 Task: Move the task Create a new online platform for online insurance services to the section To-Do in the project AmplifyHQ and sort the tasks in the project by Assignee in Ascending order
Action: Mouse moved to (66, 268)
Screenshot: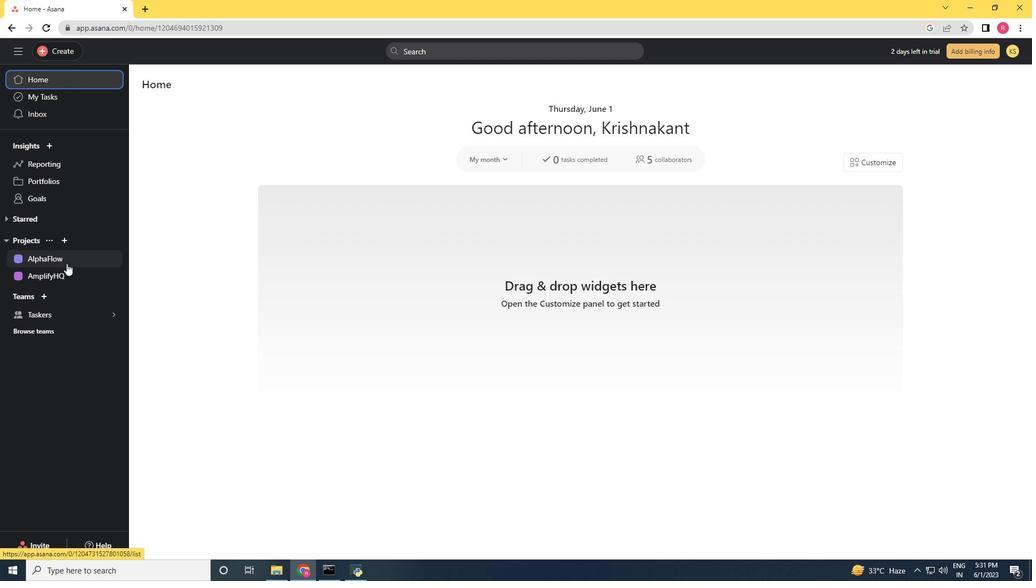 
Action: Mouse pressed left at (66, 268)
Screenshot: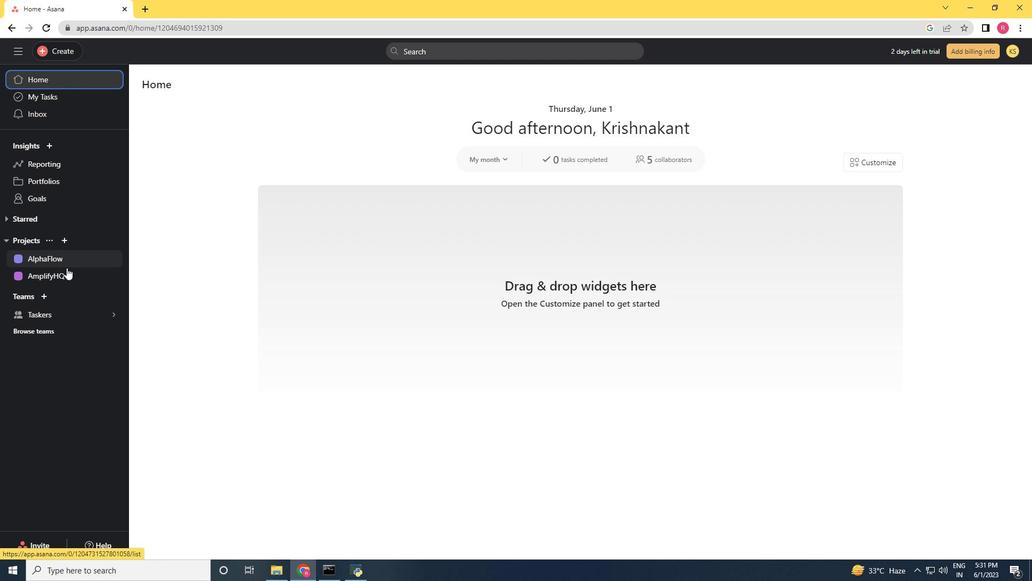 
Action: Mouse moved to (651, 220)
Screenshot: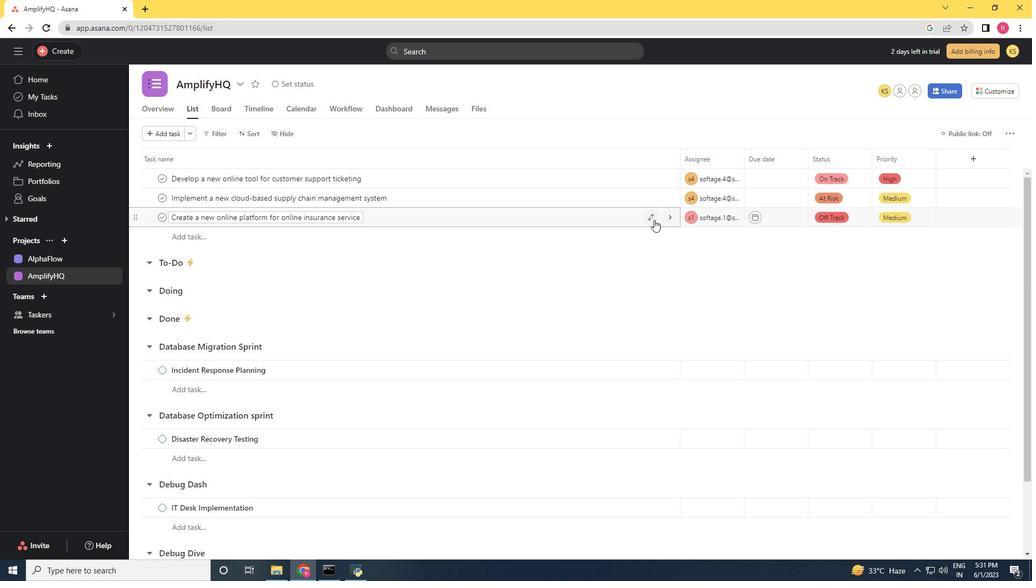 
Action: Mouse pressed left at (651, 220)
Screenshot: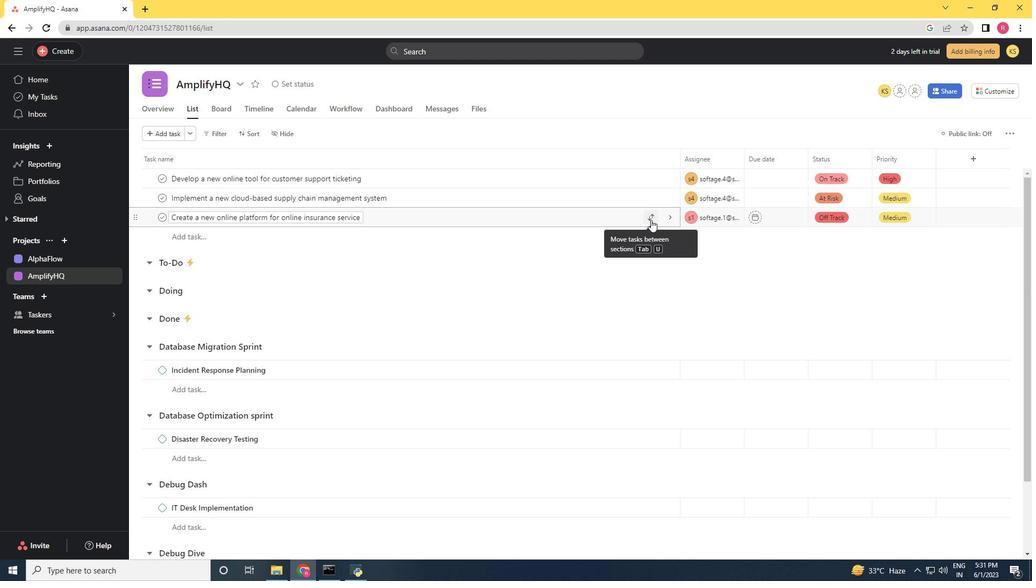 
Action: Mouse moved to (585, 278)
Screenshot: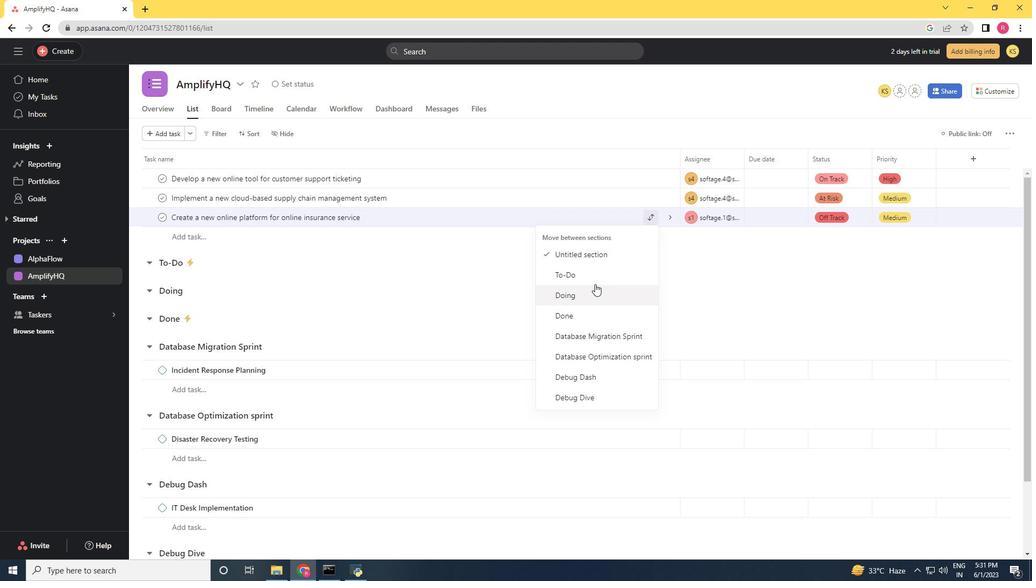 
Action: Mouse pressed left at (585, 278)
Screenshot: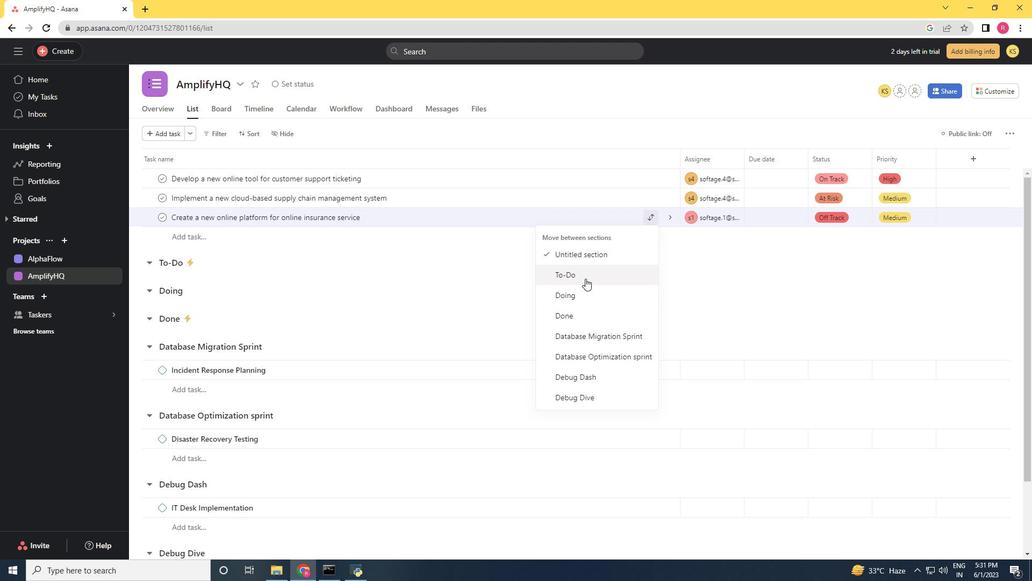 
Action: Mouse moved to (344, 393)
Screenshot: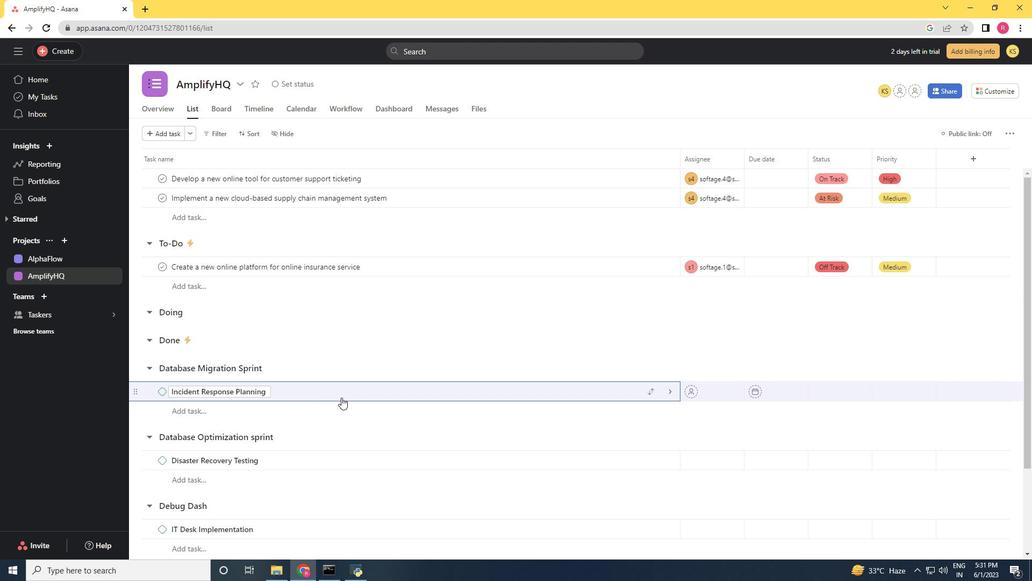 
Action: Mouse pressed left at (344, 393)
Screenshot: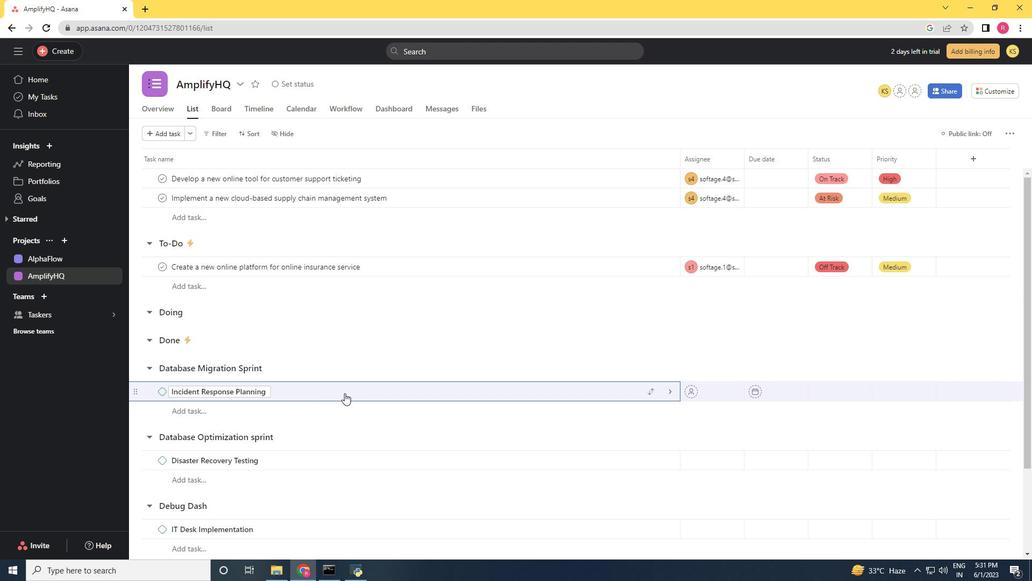 
Action: Mouse moved to (798, 429)
Screenshot: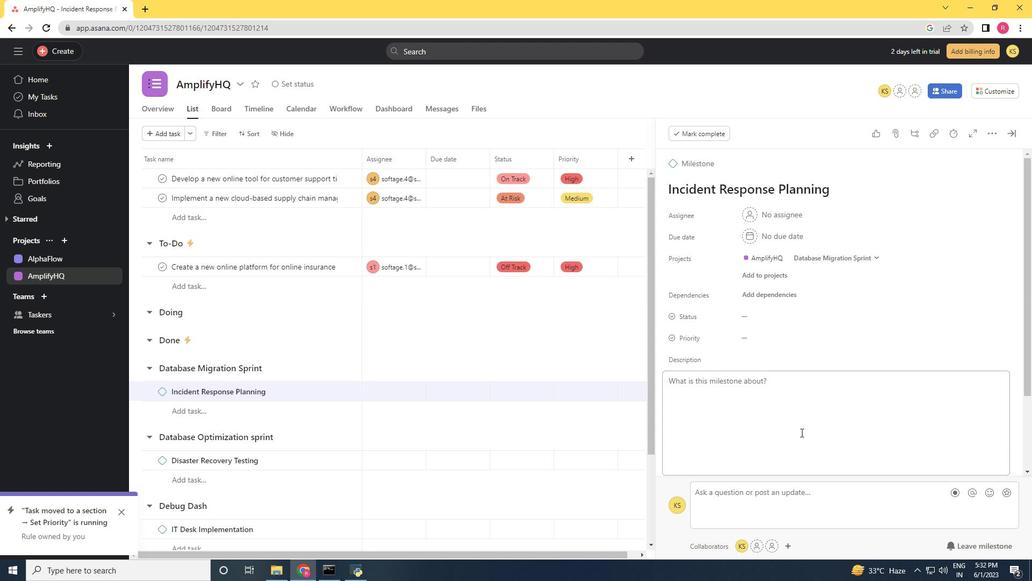 
Action: Mouse scrolled (798, 429) with delta (0, 0)
Screenshot: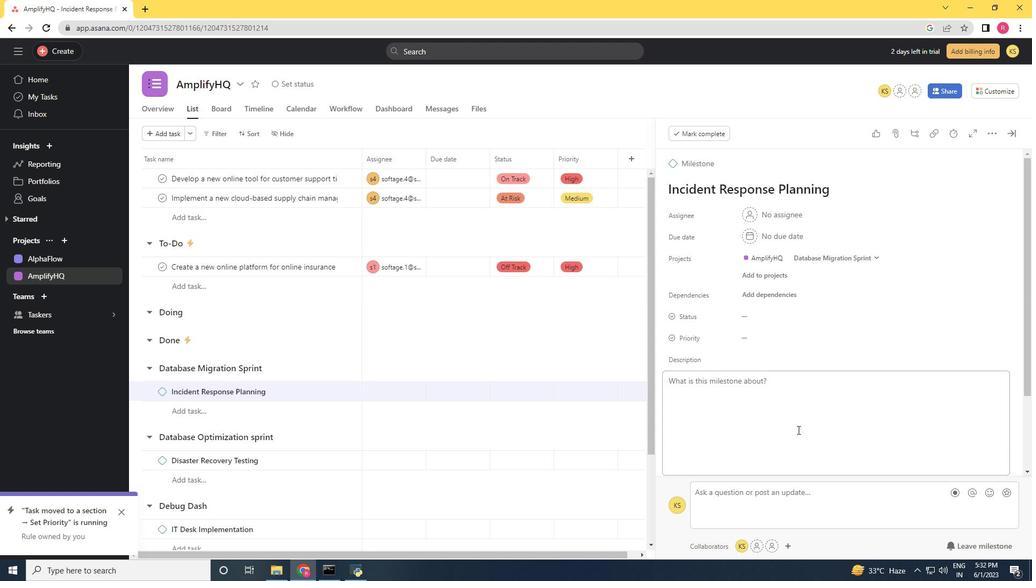 
Action: Mouse moved to (1010, 136)
Screenshot: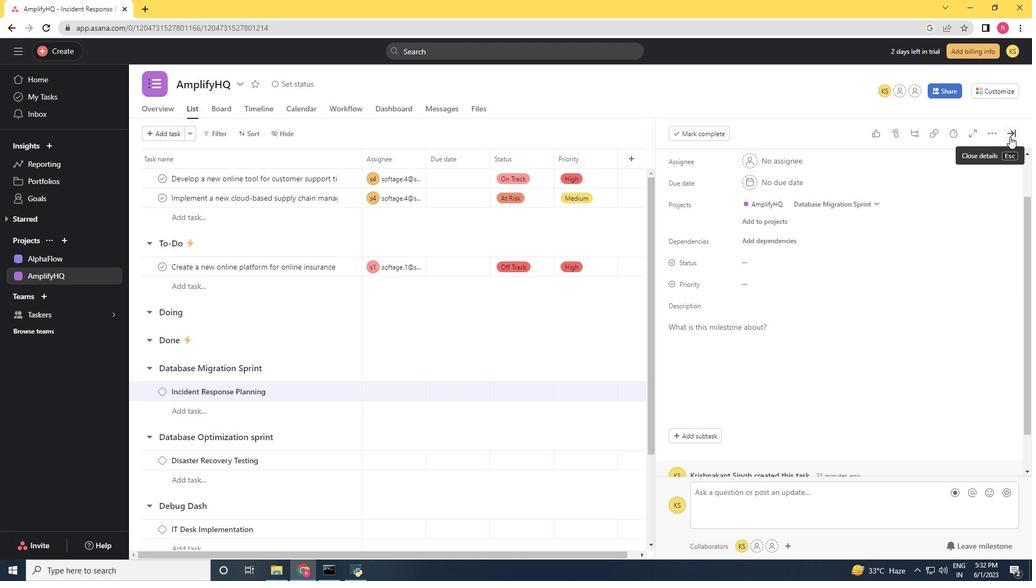
Action: Mouse pressed left at (1010, 136)
Screenshot: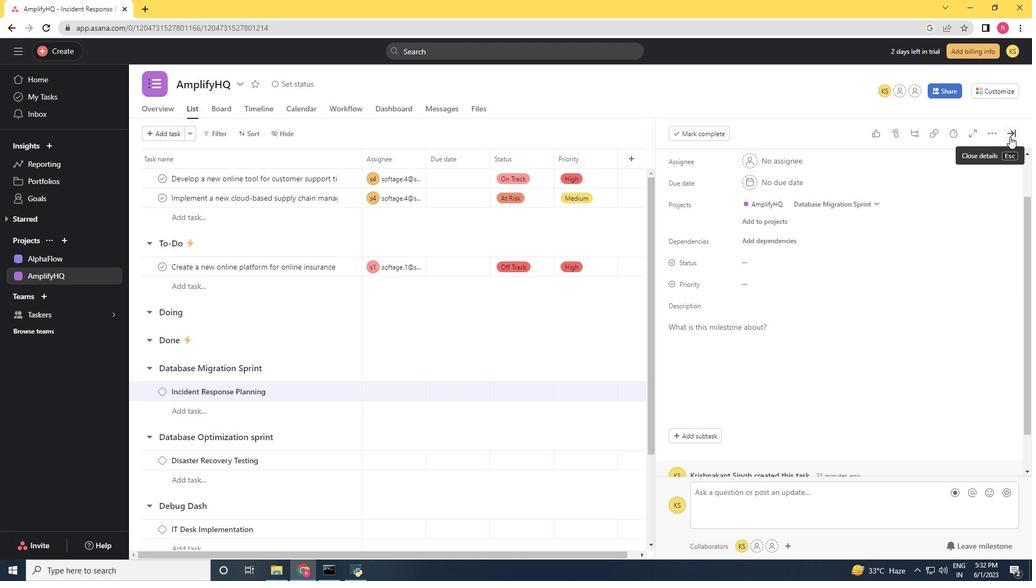 
Action: Mouse moved to (654, 392)
Screenshot: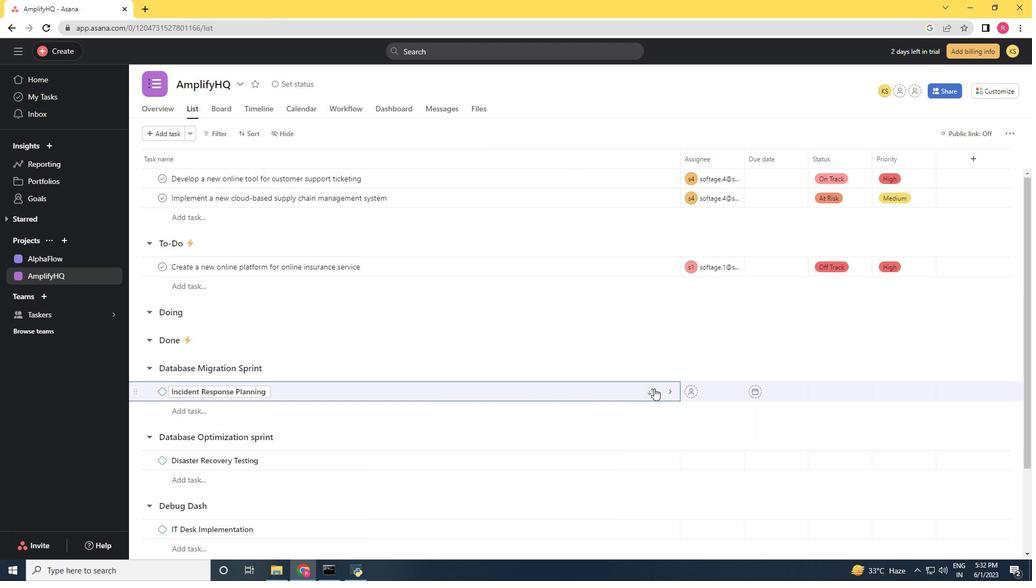 
Action: Mouse pressed left at (654, 392)
Screenshot: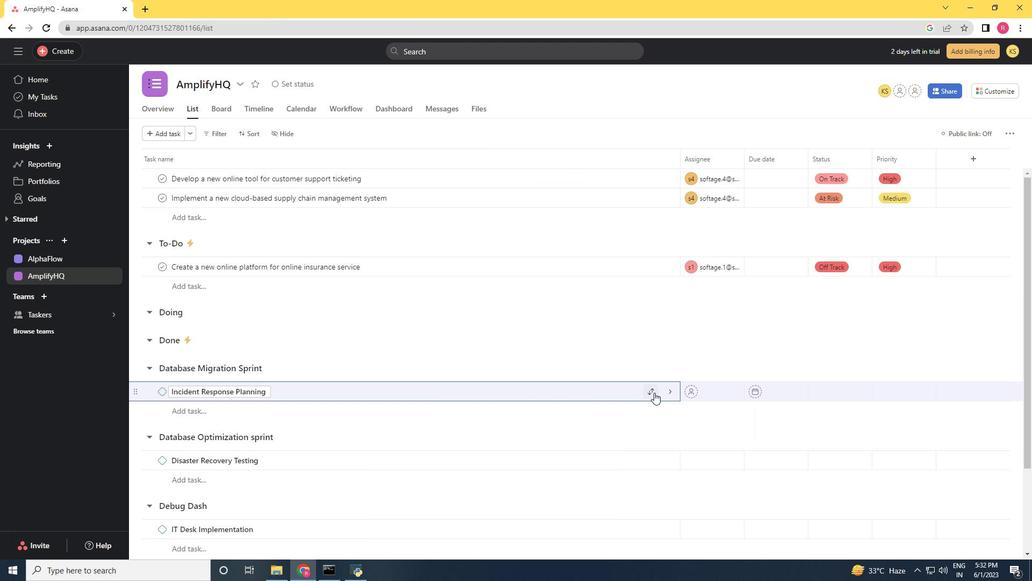 
Action: Mouse moved to (566, 249)
Screenshot: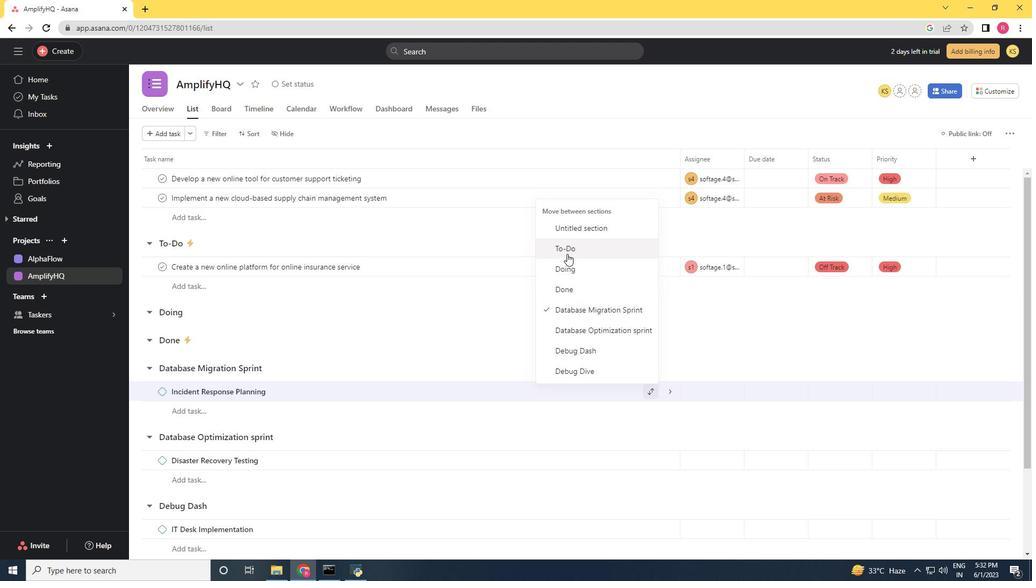 
Action: Mouse pressed left at (566, 249)
Screenshot: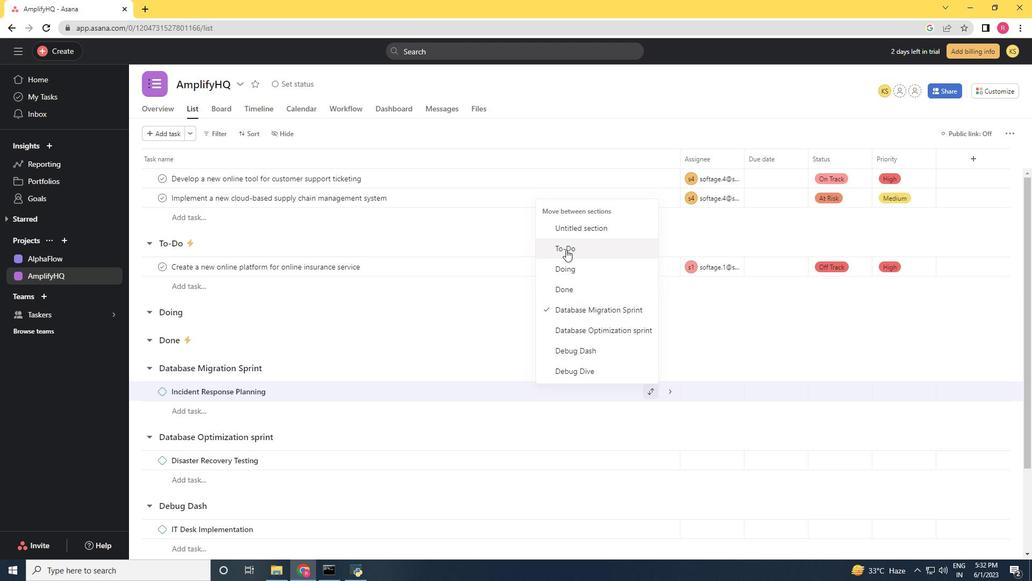 
Action: Mouse moved to (248, 135)
Screenshot: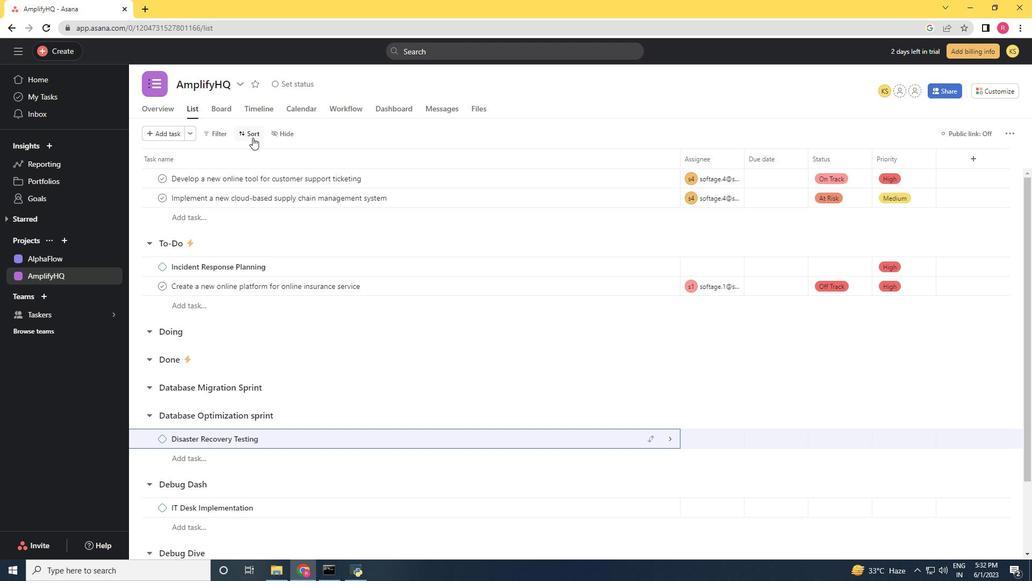 
Action: Mouse pressed left at (248, 135)
Screenshot: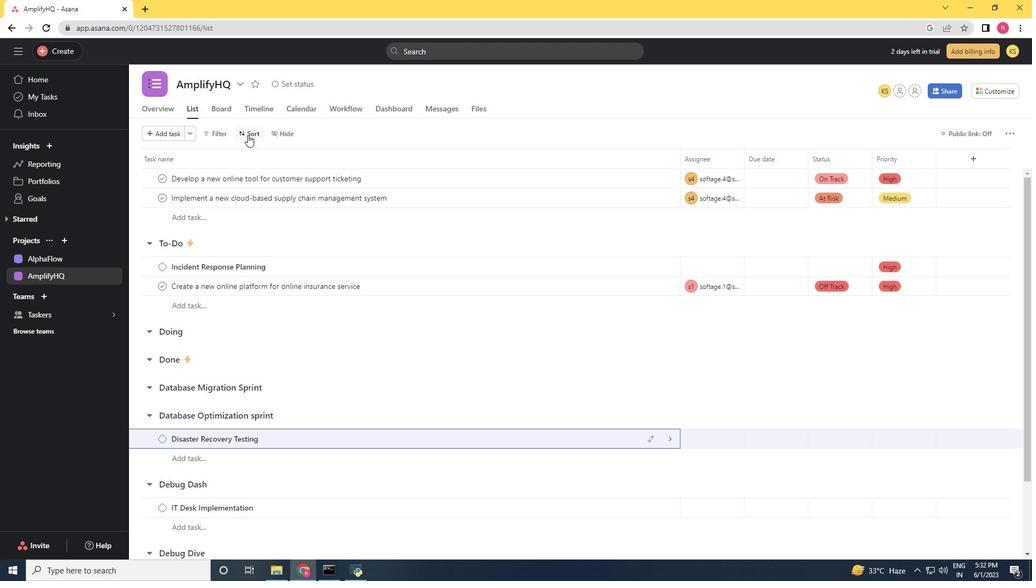 
Action: Mouse moved to (491, 287)
Screenshot: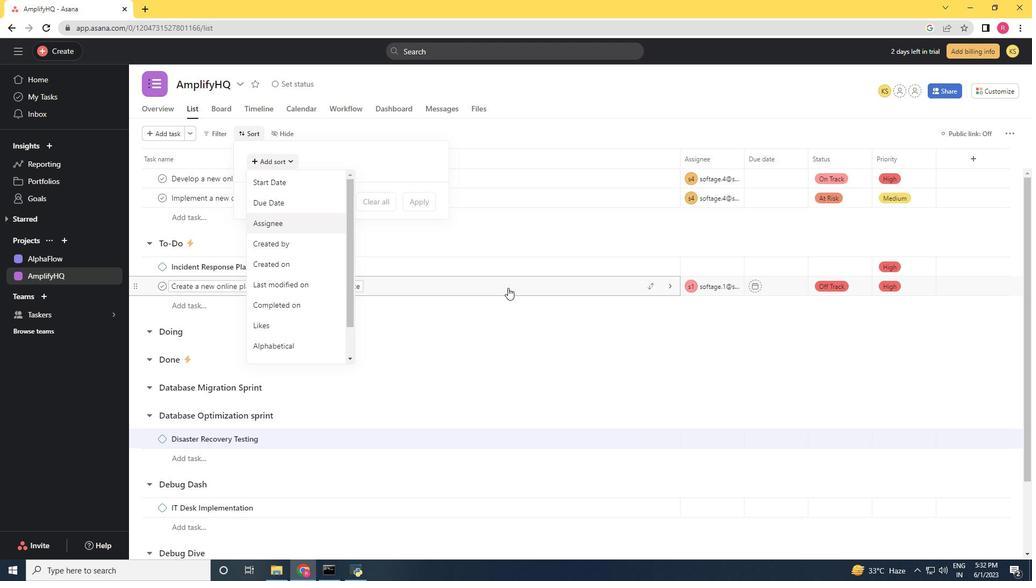 
Action: Mouse pressed left at (491, 287)
Screenshot: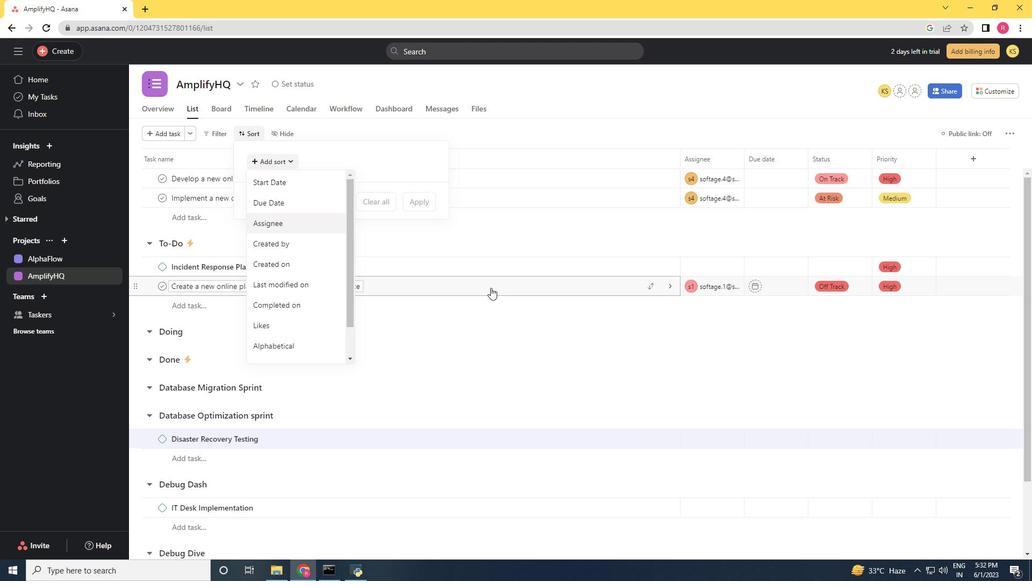 
Action: Mouse moved to (490, 287)
Screenshot: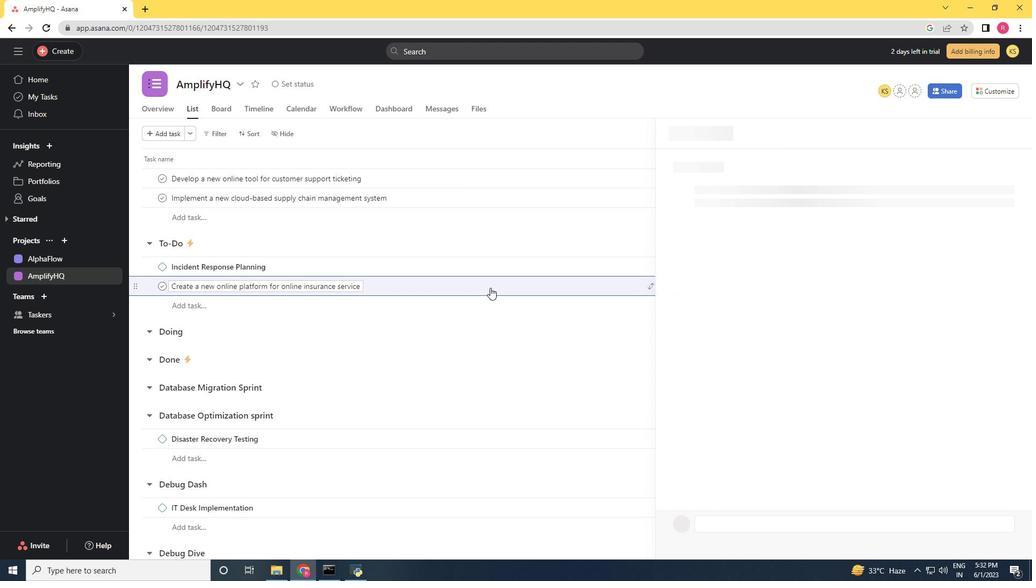
Action: Mouse pressed right at (490, 287)
Screenshot: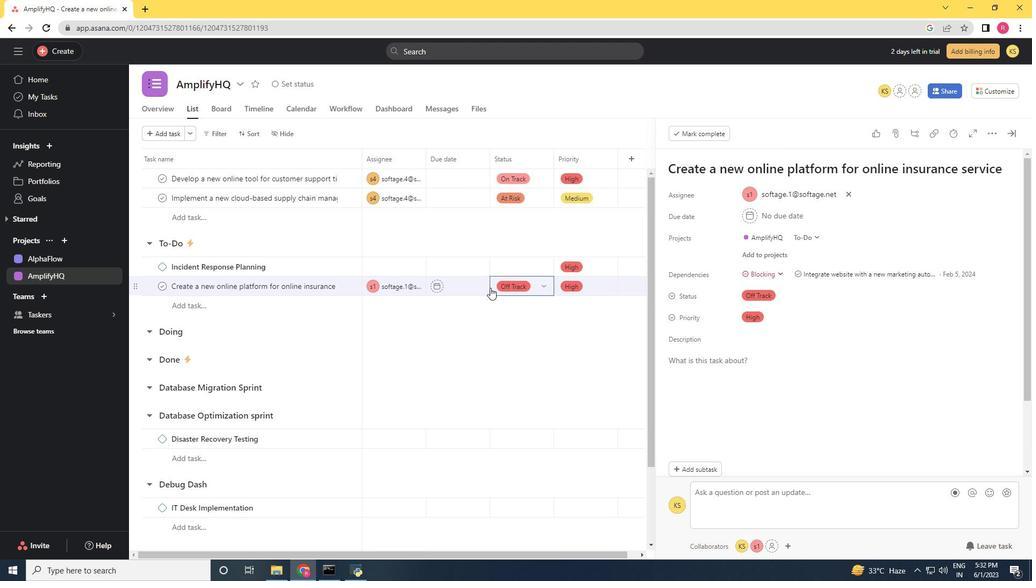 
Action: Mouse moved to (1015, 134)
Screenshot: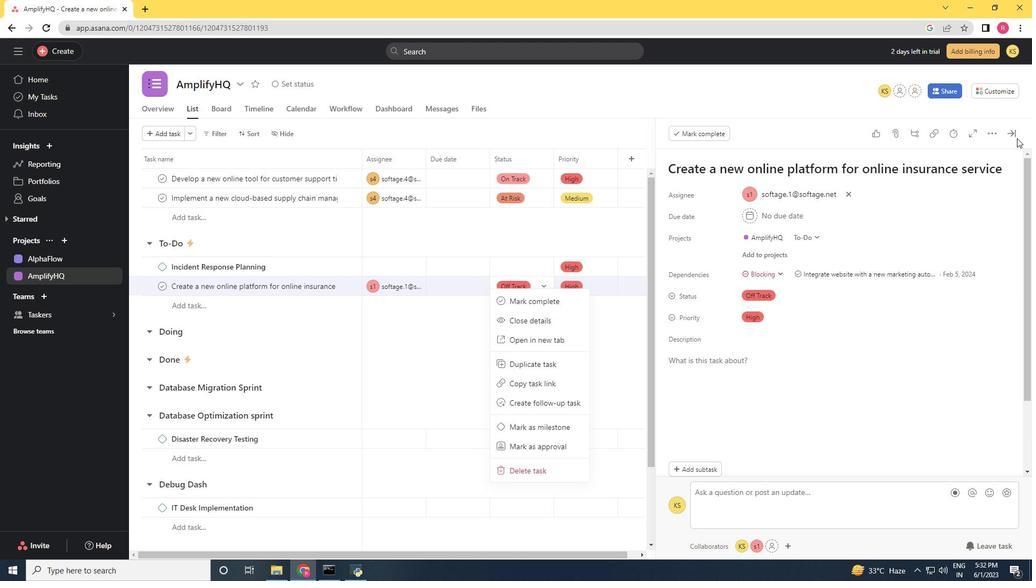 
Action: Mouse pressed left at (1015, 134)
Screenshot: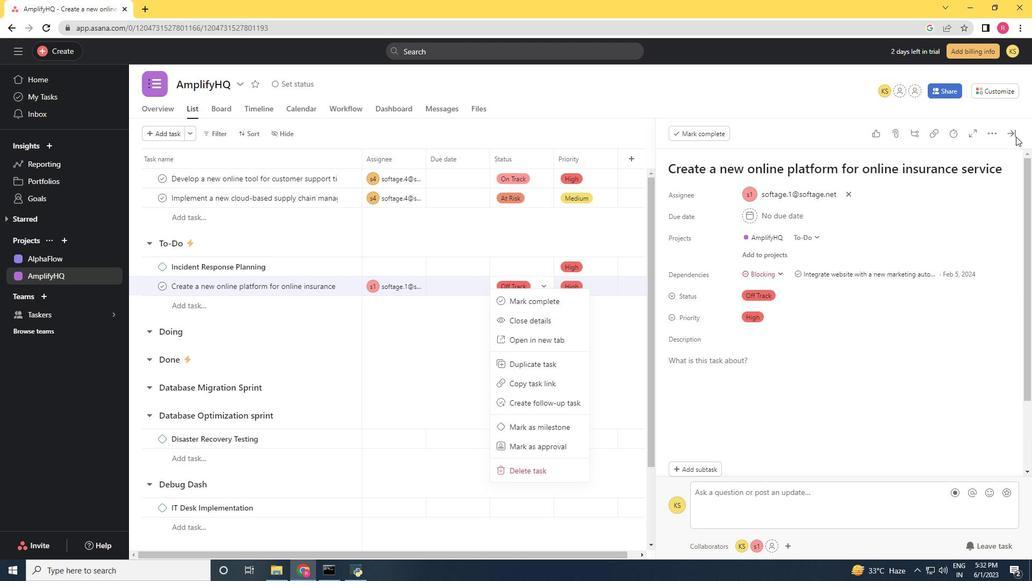 
Action: Mouse moved to (1010, 132)
Screenshot: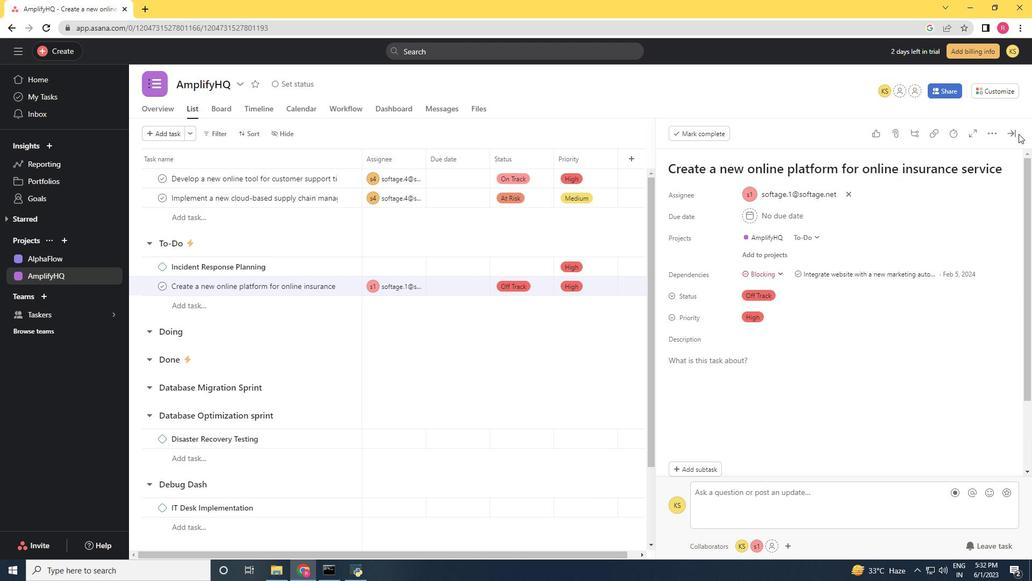 
Action: Mouse pressed left at (1010, 132)
Screenshot: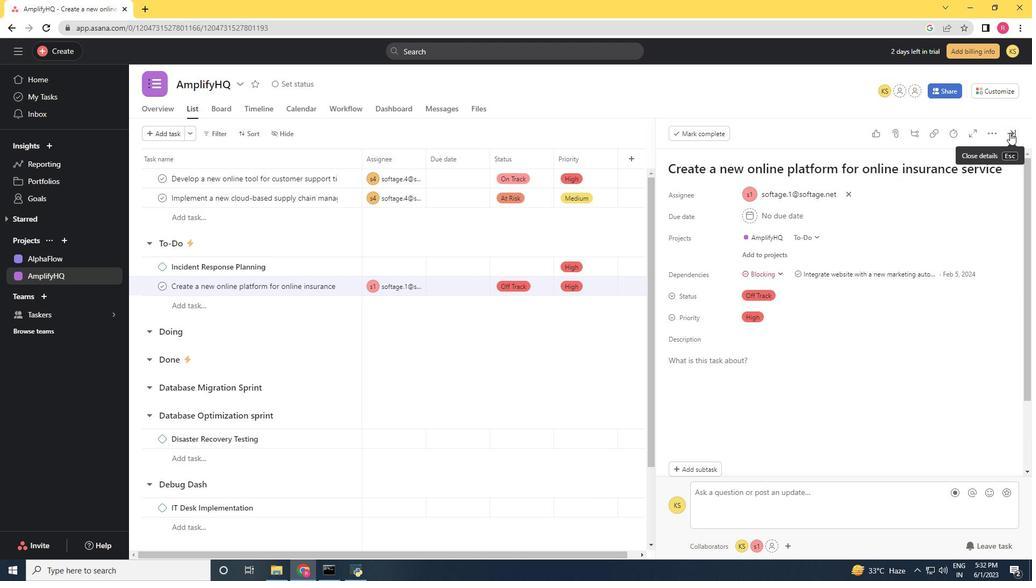 
Action: Mouse moved to (437, 287)
Screenshot: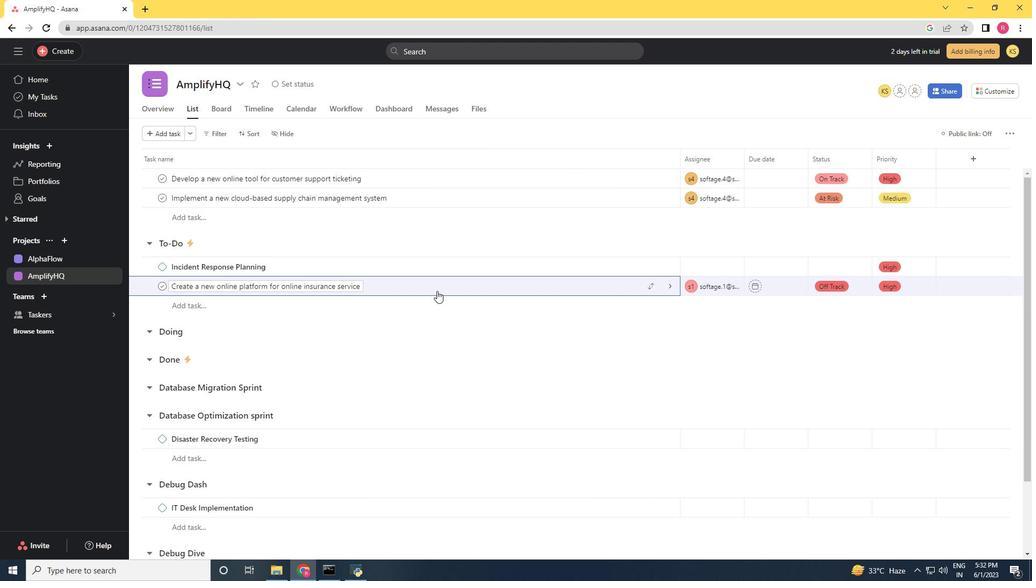 
Action: Mouse pressed right at (437, 287)
Screenshot: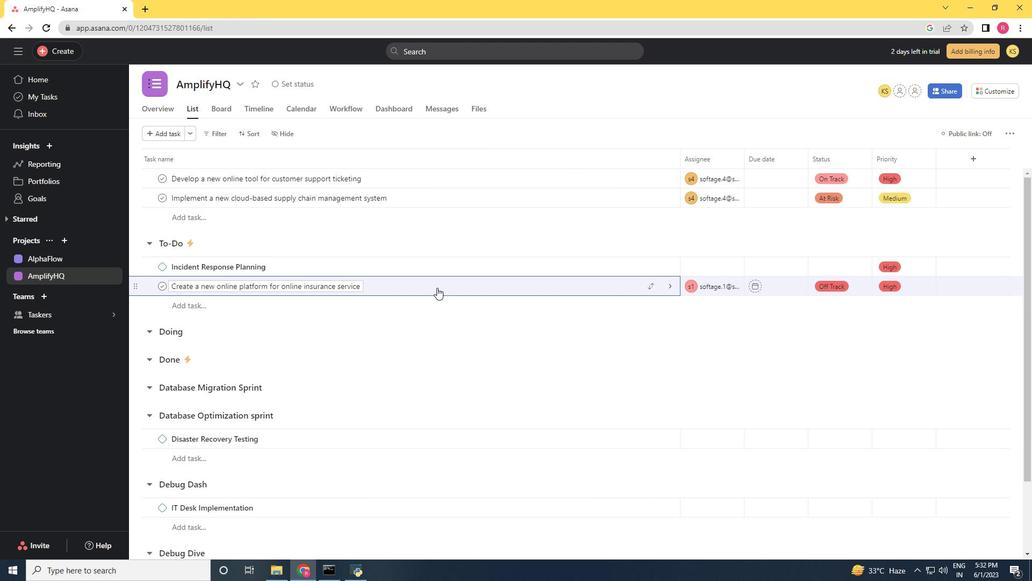 
Action: Mouse moved to (478, 197)
Screenshot: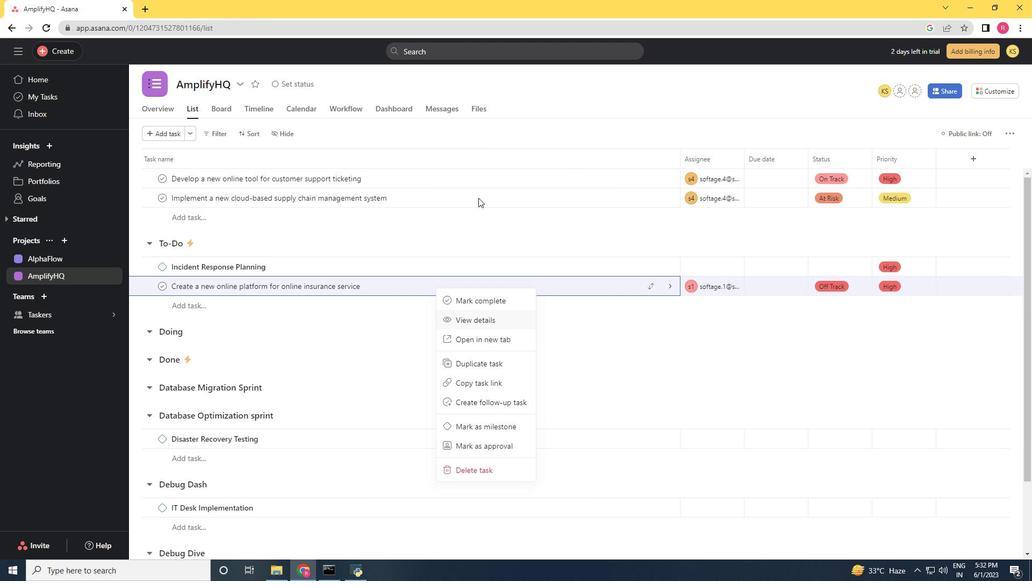 
Action: Mouse pressed left at (478, 197)
Screenshot: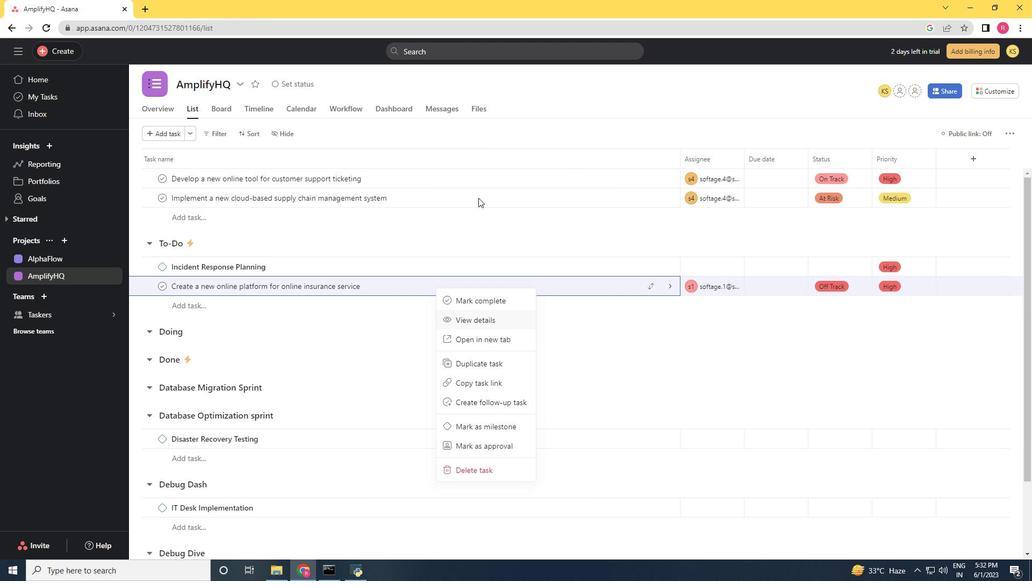 
Action: Mouse moved to (653, 285)
Screenshot: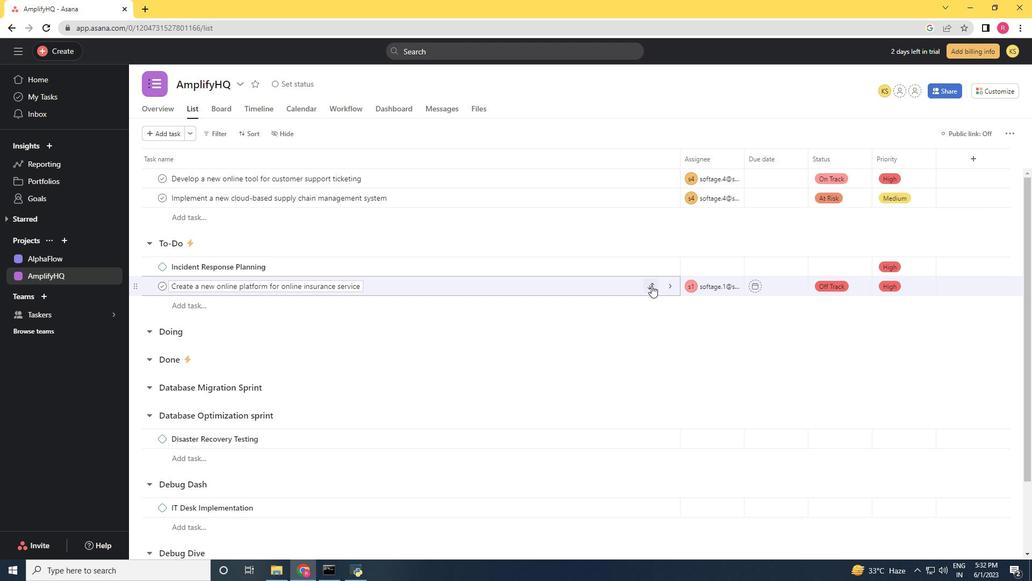 
Action: Mouse pressed left at (653, 285)
Screenshot: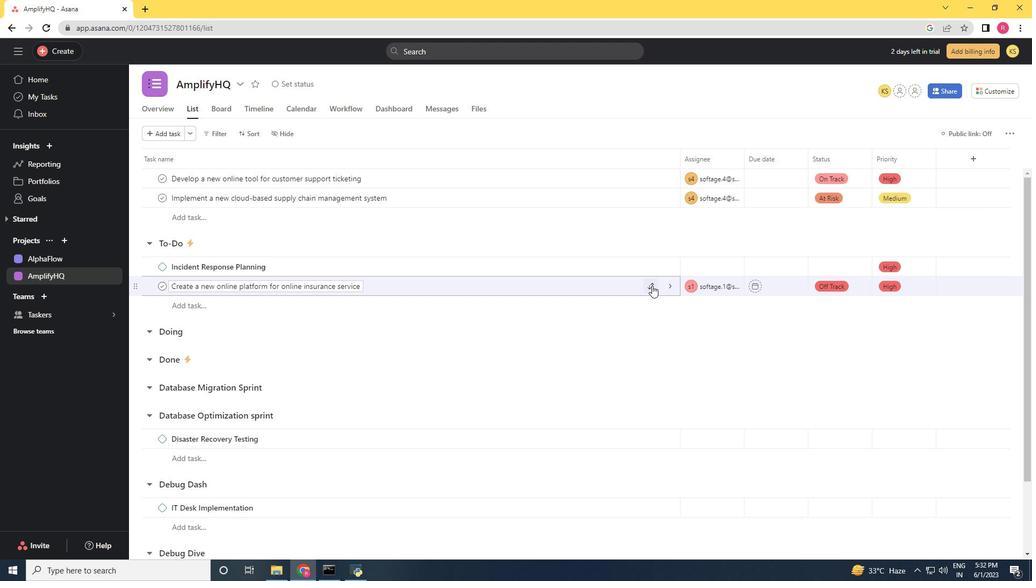 
Action: Mouse moved to (575, 346)
Screenshot: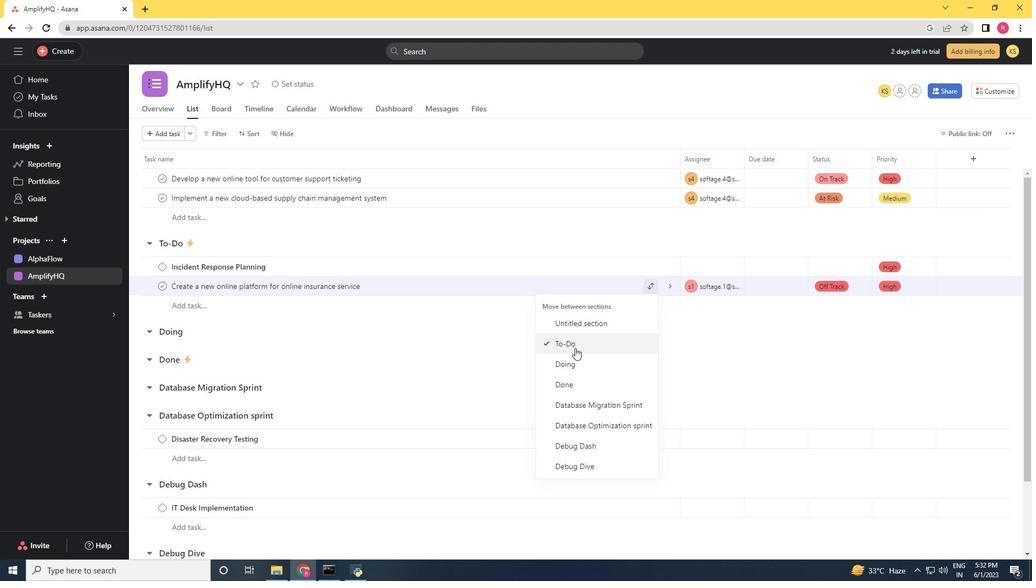 
Action: Mouse pressed left at (575, 346)
Screenshot: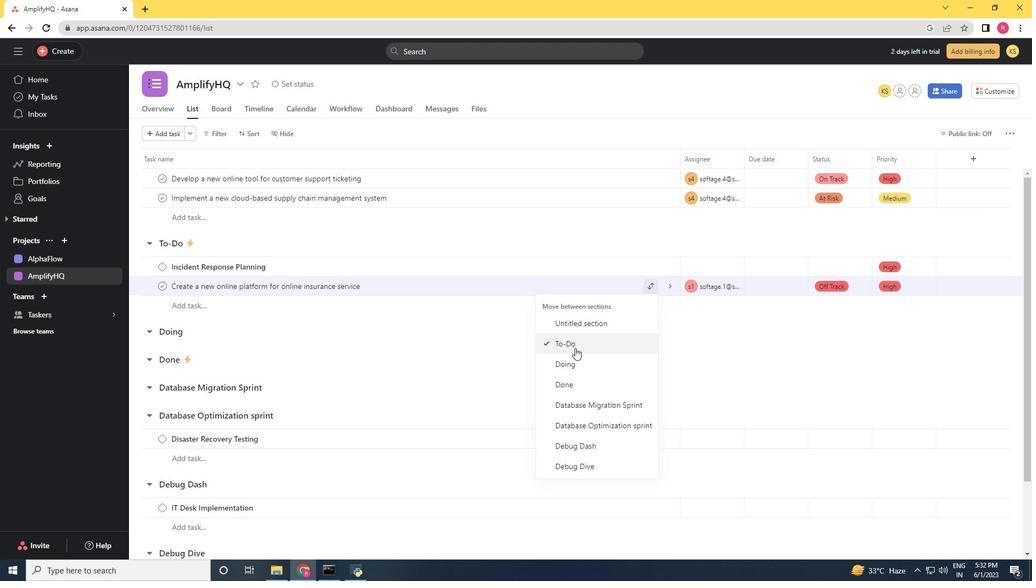 
Action: Mouse moved to (250, 134)
Screenshot: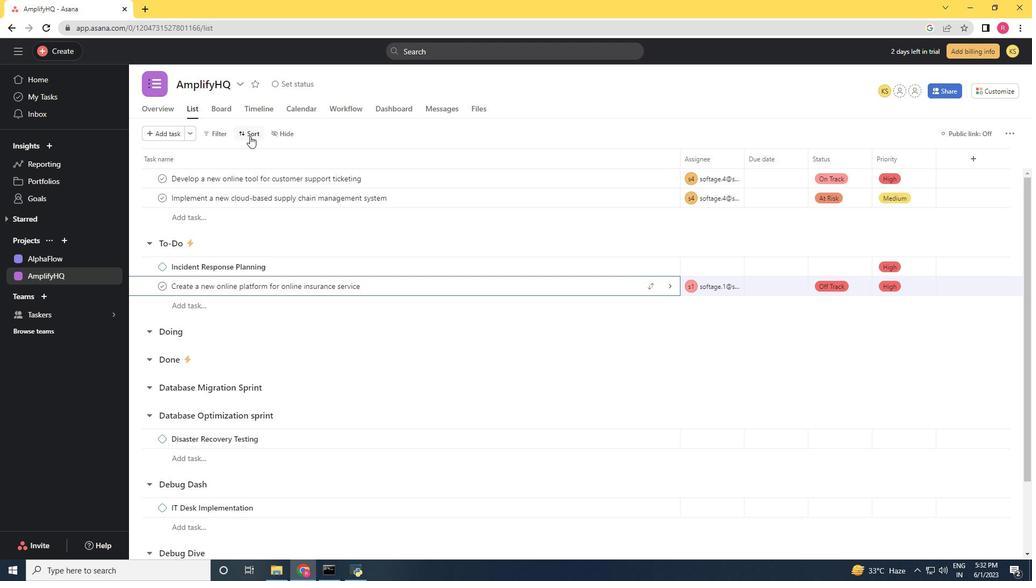 
Action: Mouse pressed left at (250, 134)
Screenshot: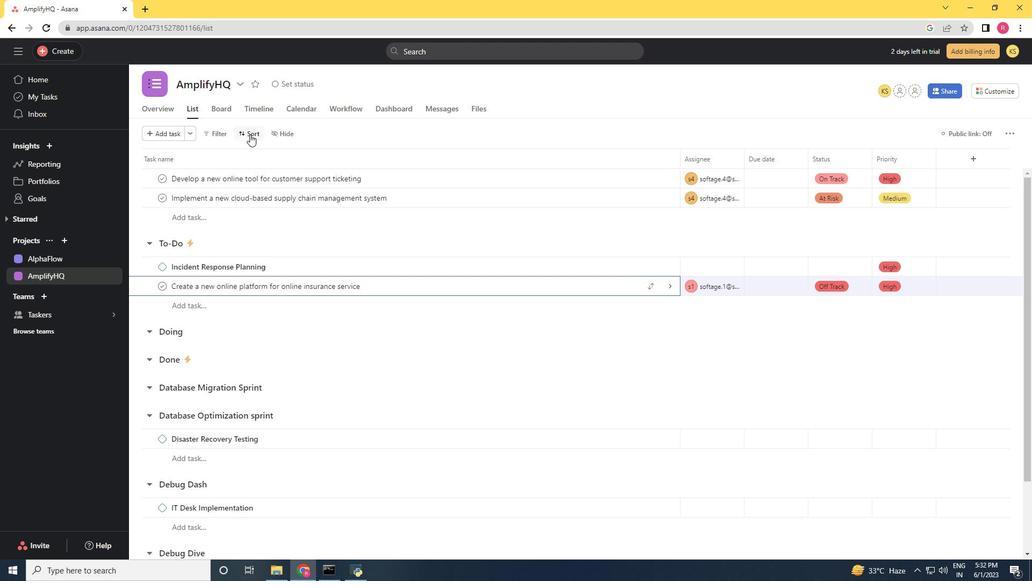 
Action: Mouse moved to (286, 229)
Screenshot: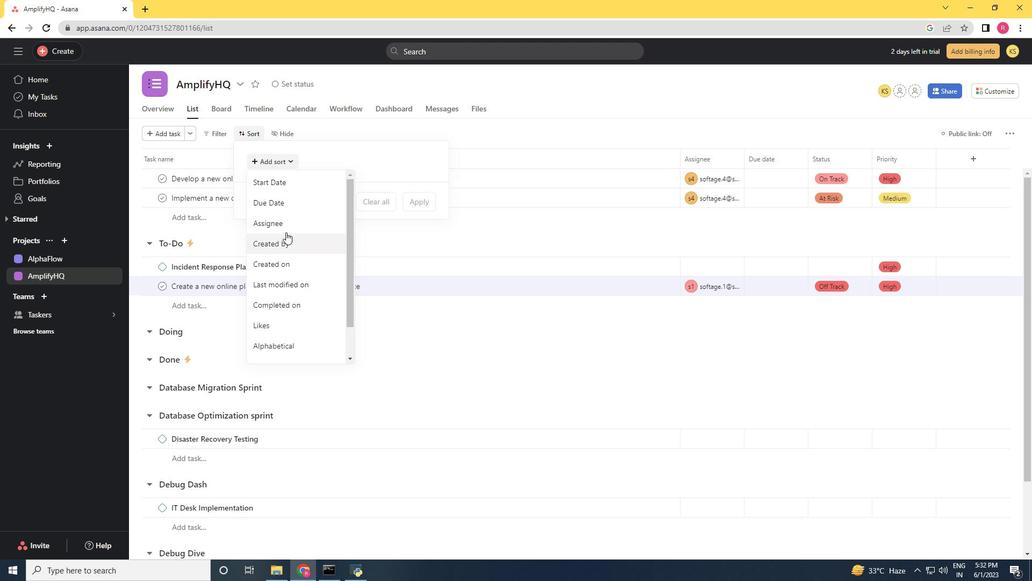
Action: Mouse pressed left at (286, 229)
Screenshot: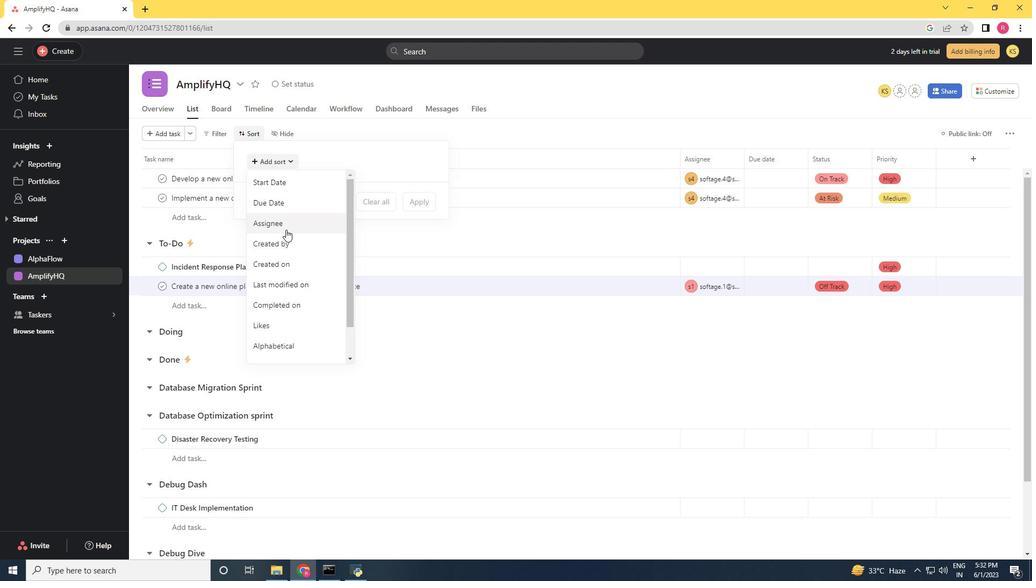 
Action: Mouse moved to (296, 177)
Screenshot: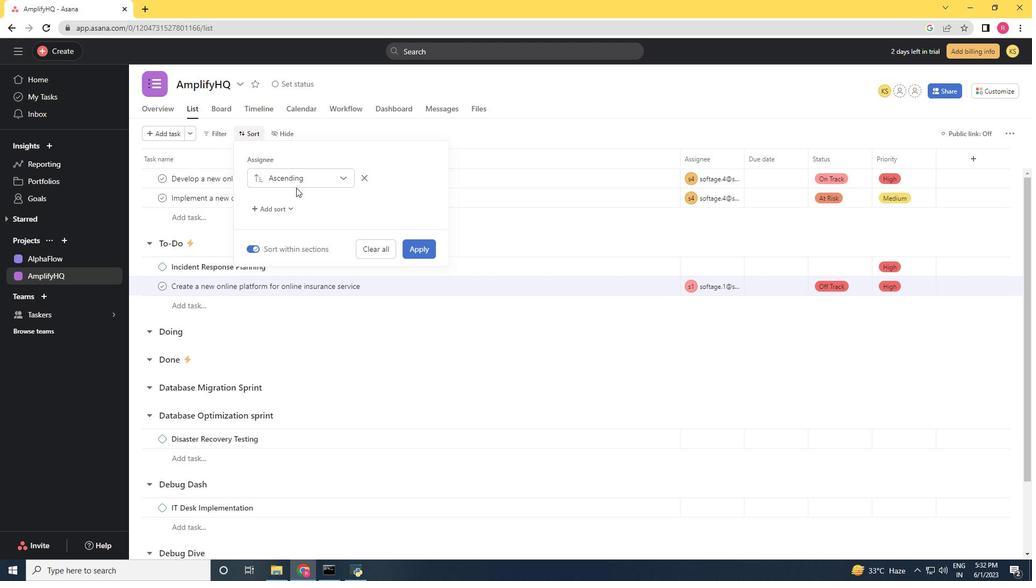 
Action: Mouse pressed left at (296, 177)
Screenshot: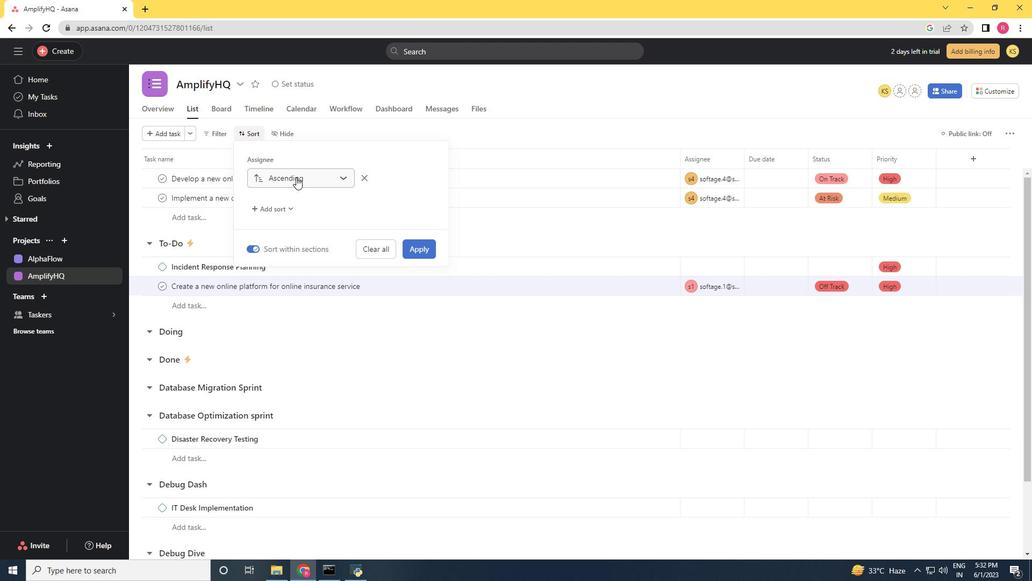 
Action: Mouse moved to (291, 195)
Screenshot: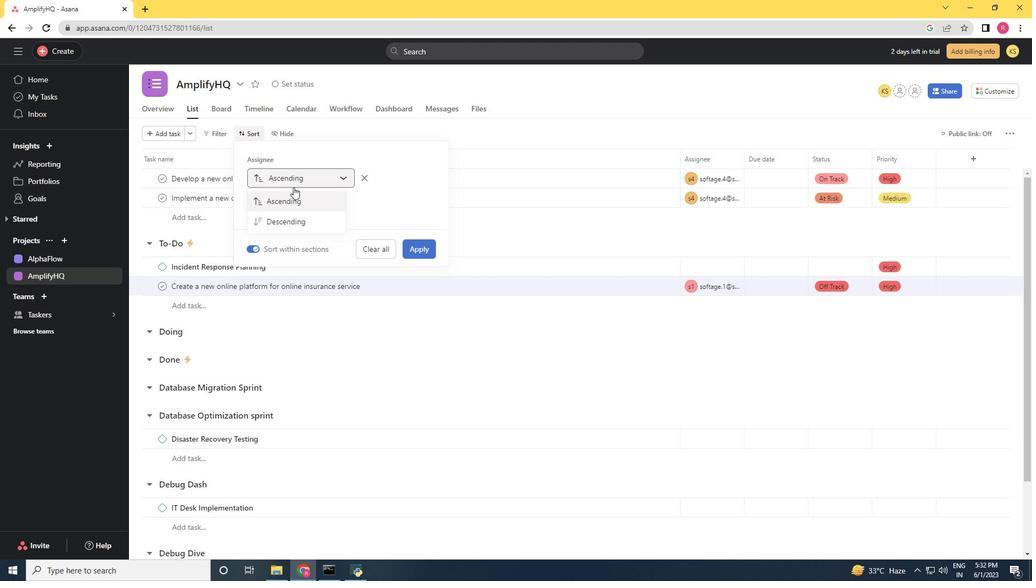 
Action: Mouse pressed left at (291, 195)
Screenshot: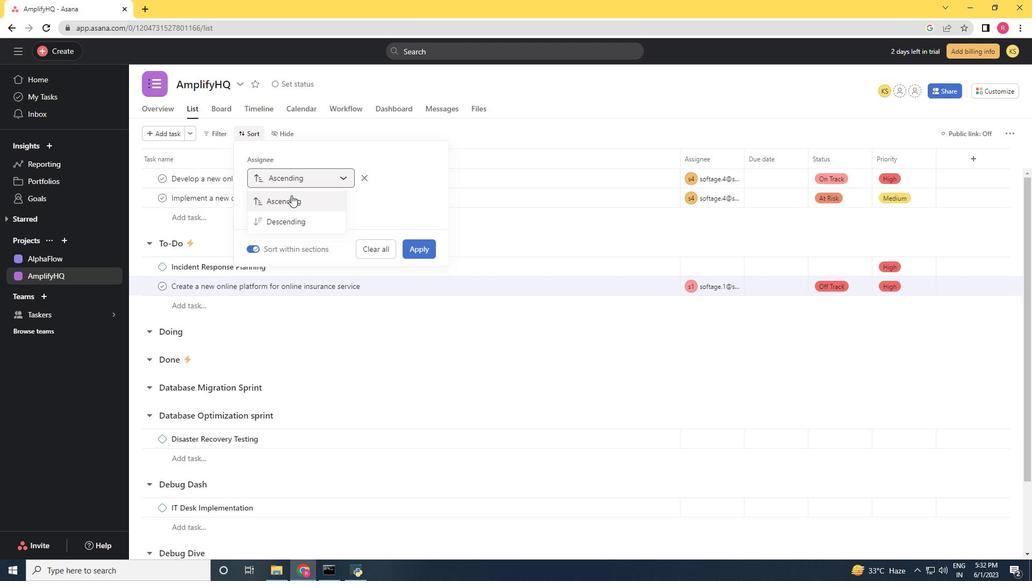 
Action: Mouse moved to (413, 244)
Screenshot: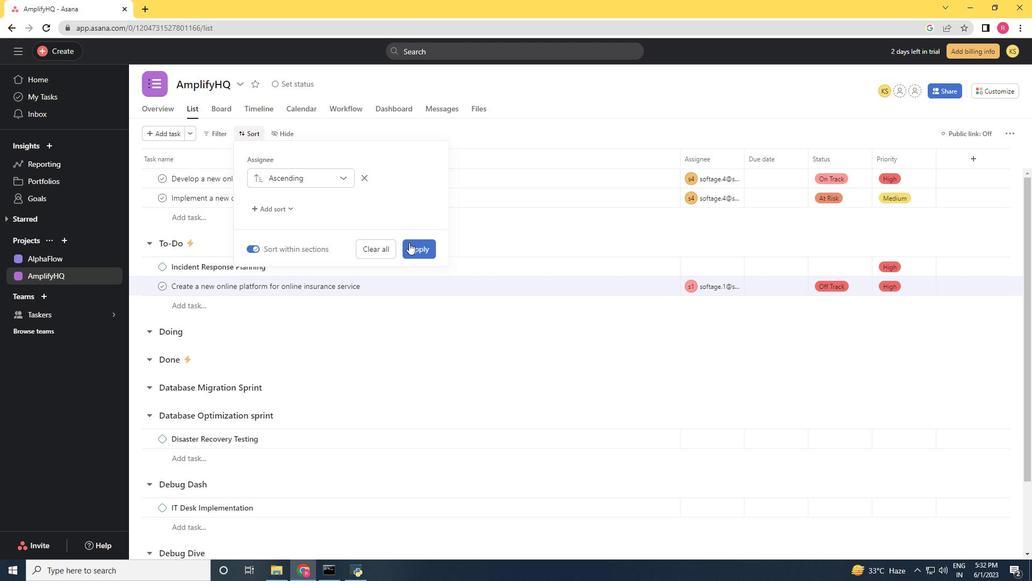 
Action: Mouse pressed left at (413, 244)
Screenshot: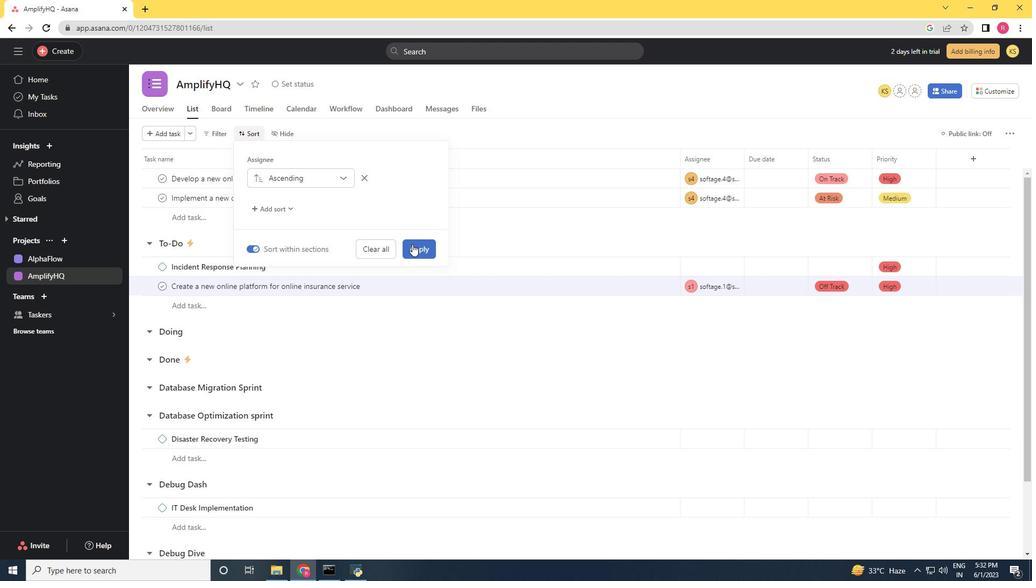 
